 Task: Toggle the global toolbar option in the notebook.
Action: Mouse moved to (44, 395)
Screenshot: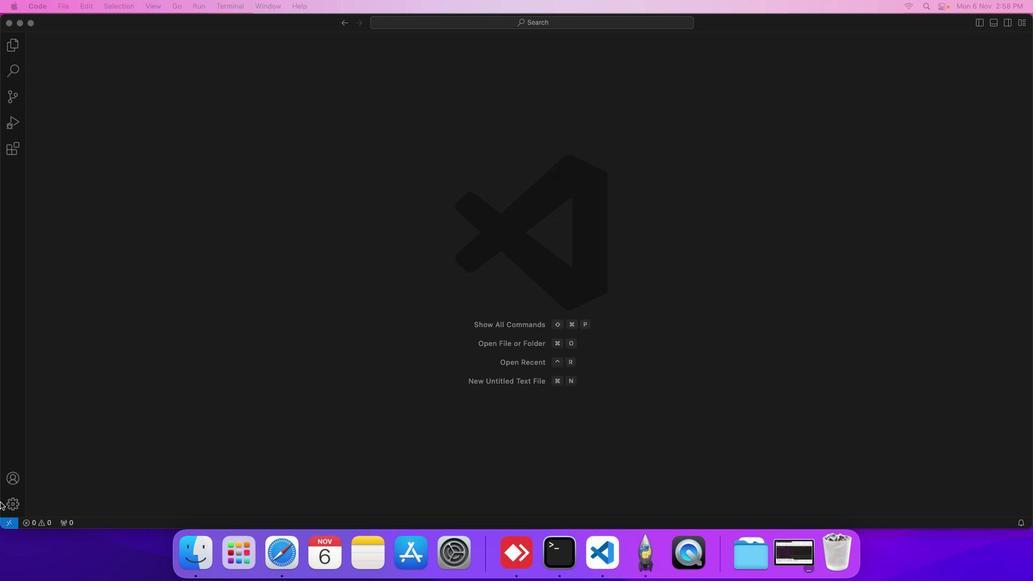 
Action: Mouse pressed left at (44, 395)
Screenshot: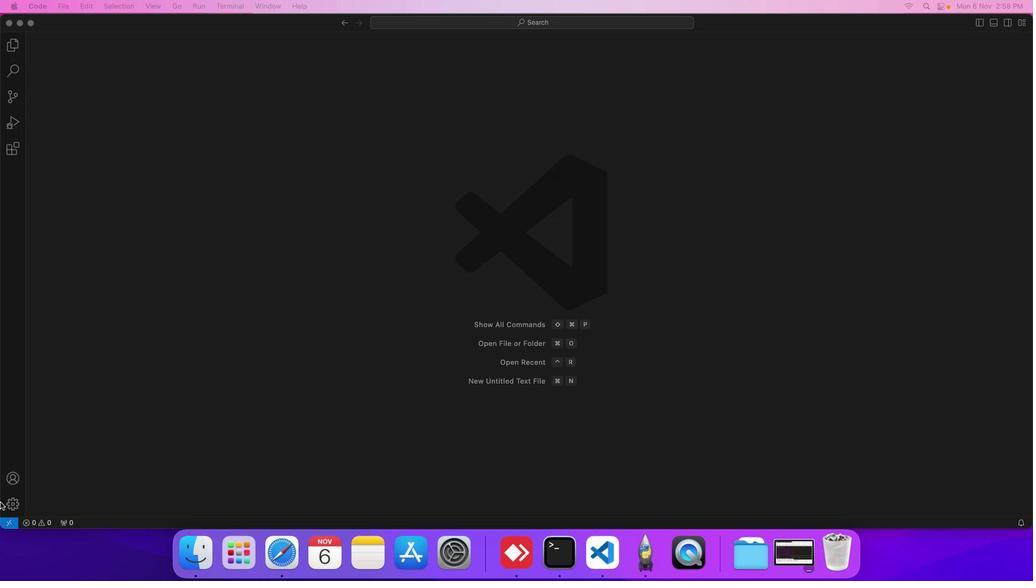 
Action: Mouse moved to (88, 364)
Screenshot: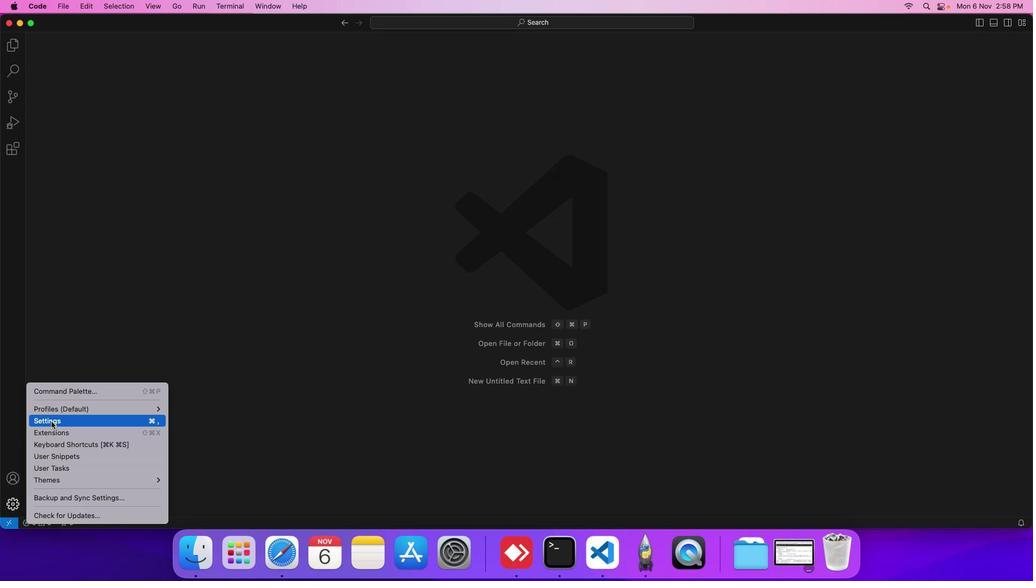 
Action: Mouse pressed left at (88, 364)
Screenshot: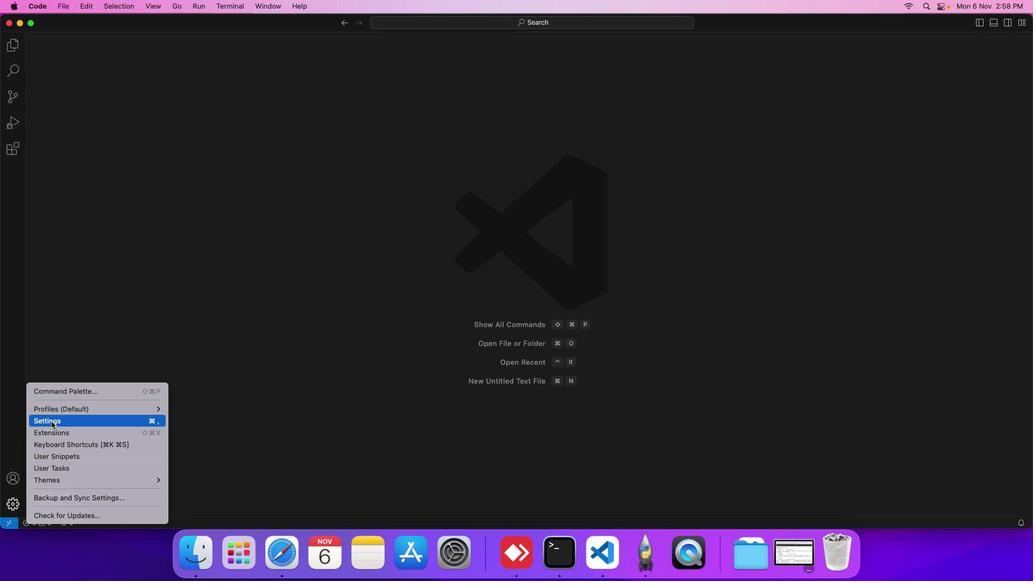 
Action: Mouse moved to (263, 257)
Screenshot: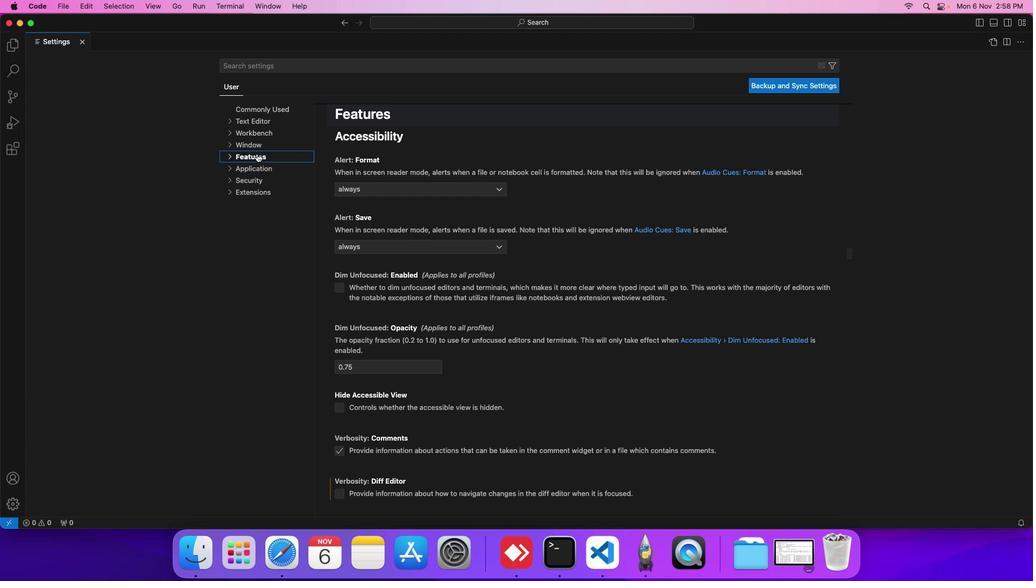 
Action: Mouse pressed left at (263, 257)
Screenshot: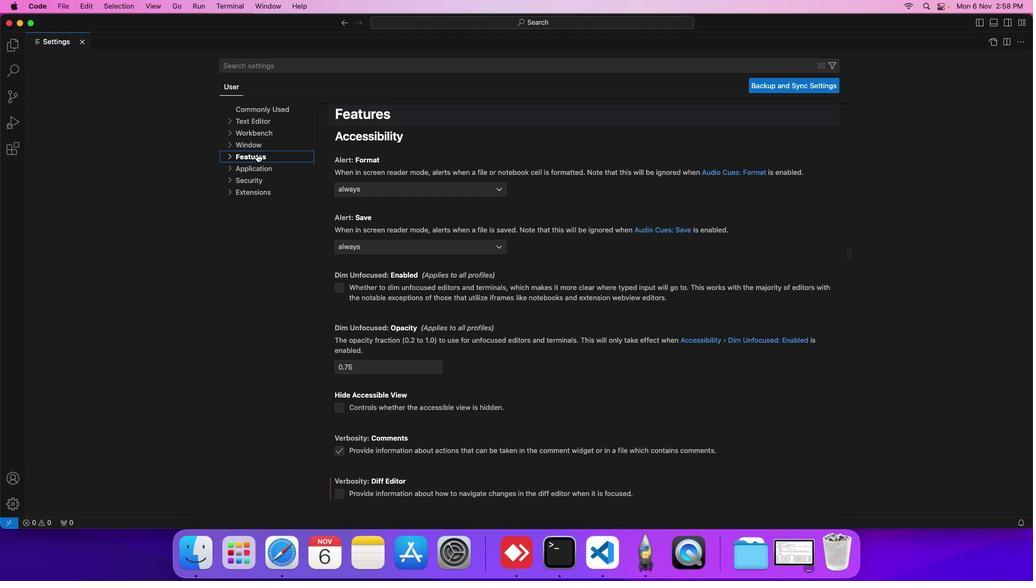 
Action: Mouse moved to (262, 327)
Screenshot: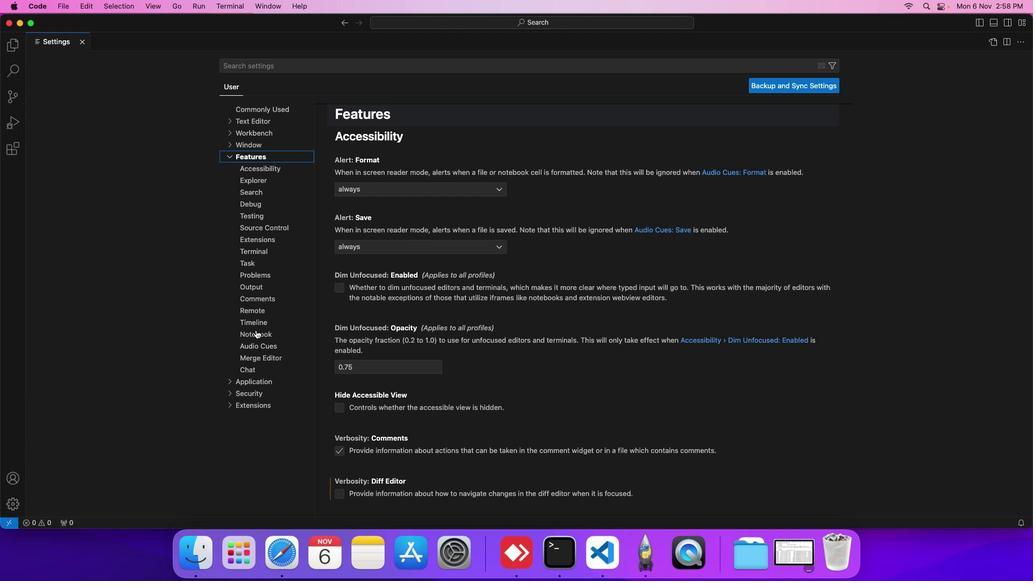 
Action: Mouse pressed left at (262, 327)
Screenshot: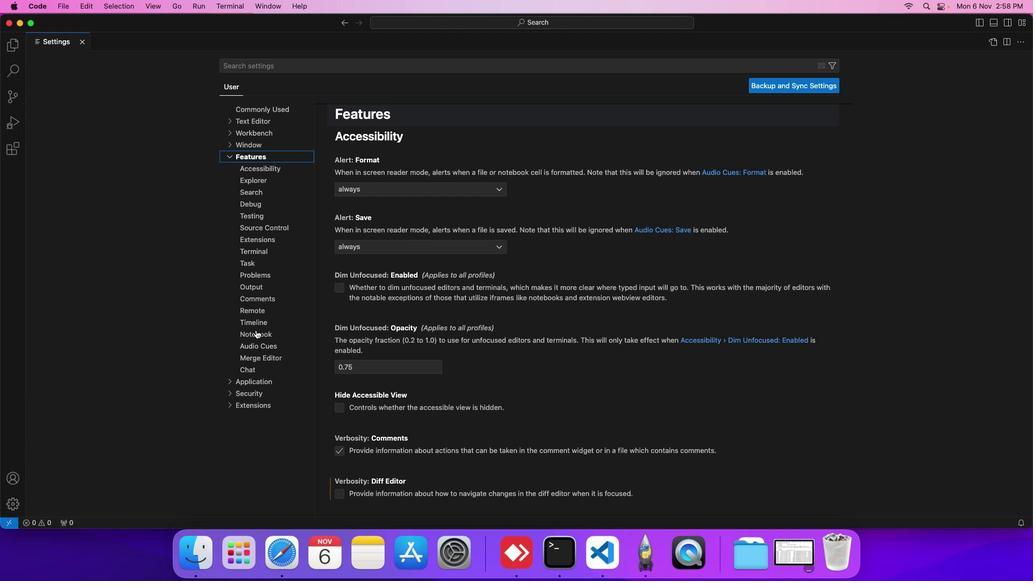 
Action: Mouse moved to (368, 345)
Screenshot: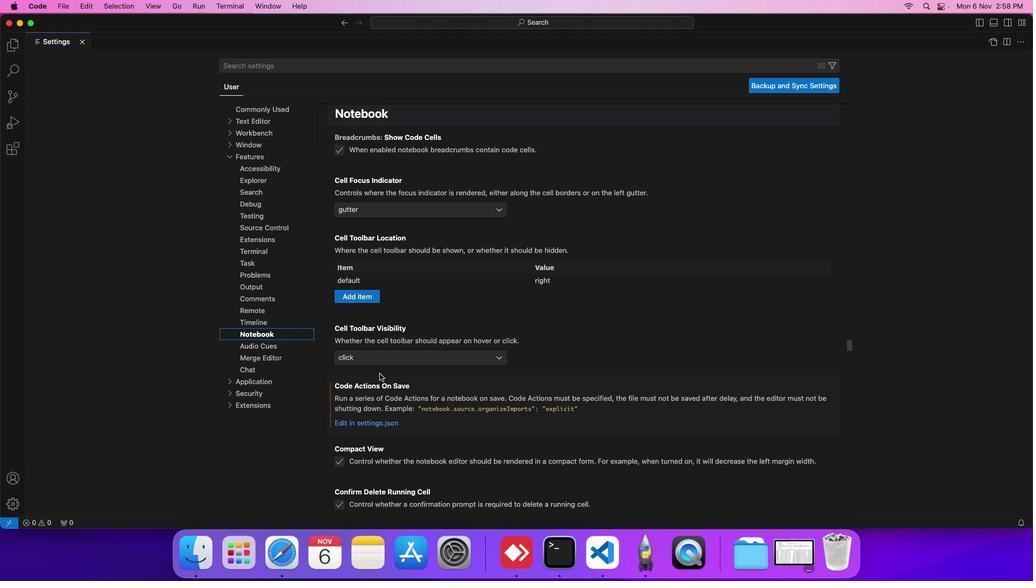 
Action: Mouse scrolled (368, 345) with delta (44, 196)
Screenshot: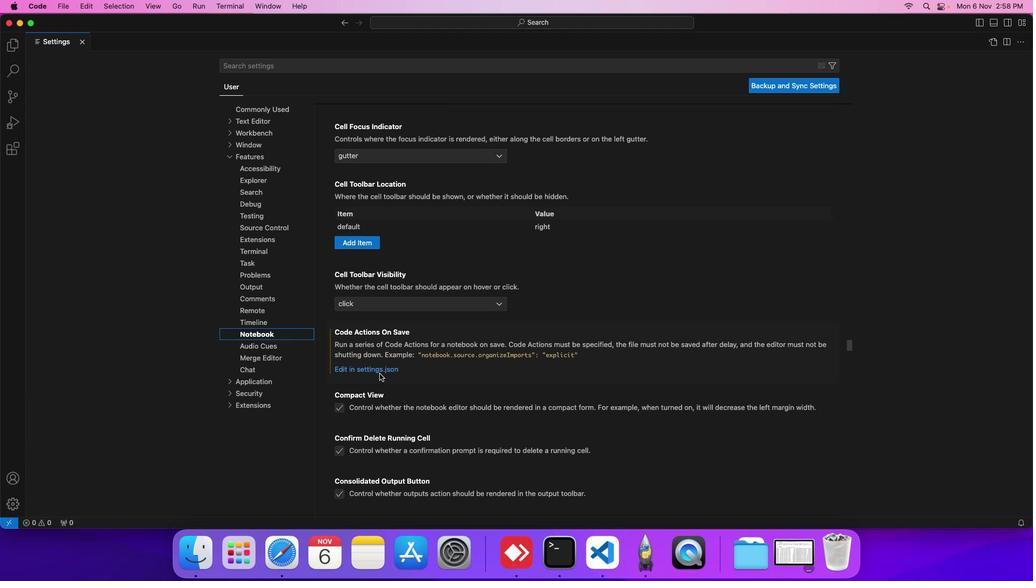 
Action: Mouse scrolled (368, 345) with delta (44, 196)
Screenshot: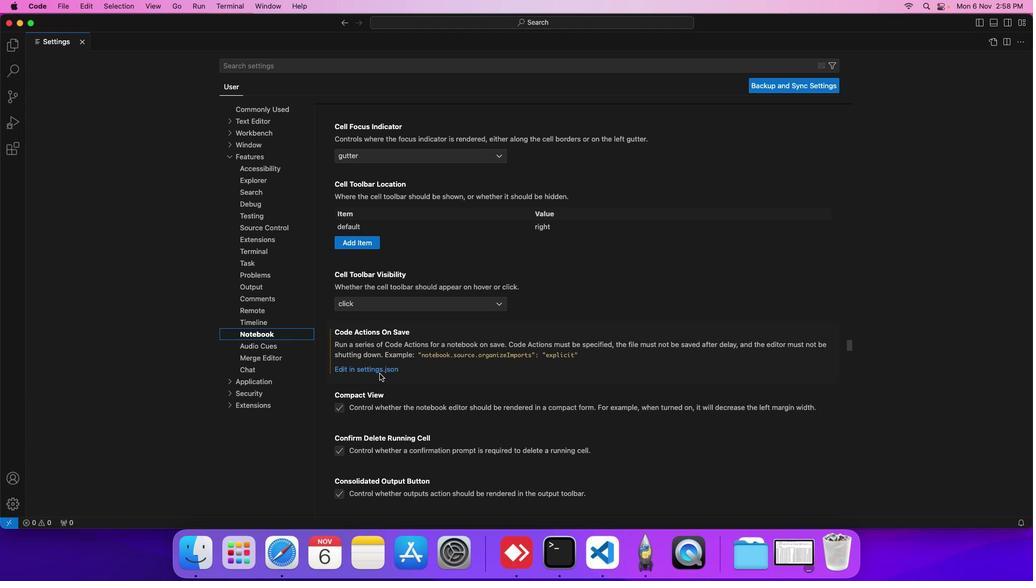 
Action: Mouse moved to (368, 345)
Screenshot: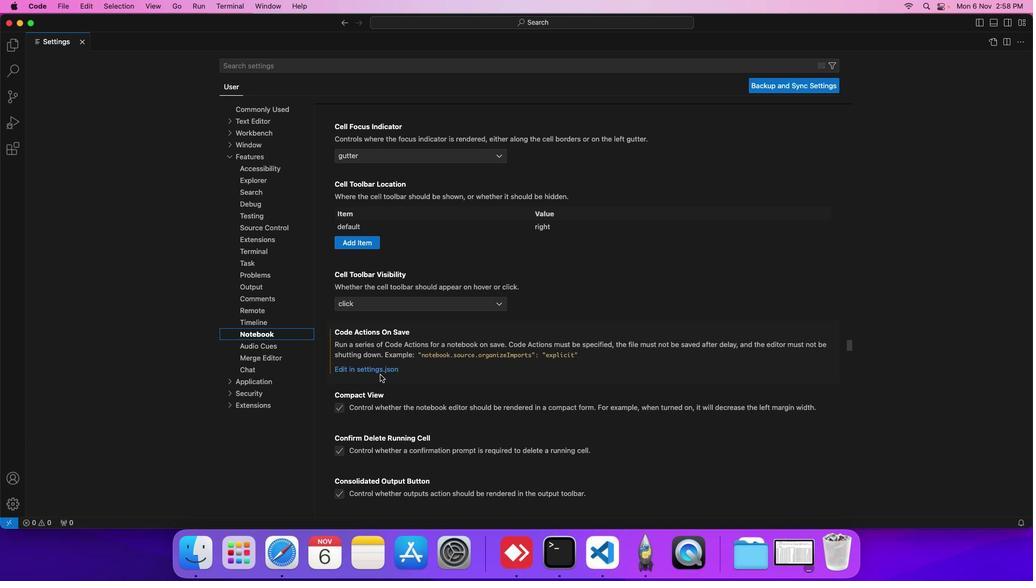 
Action: Mouse scrolled (368, 345) with delta (44, 196)
Screenshot: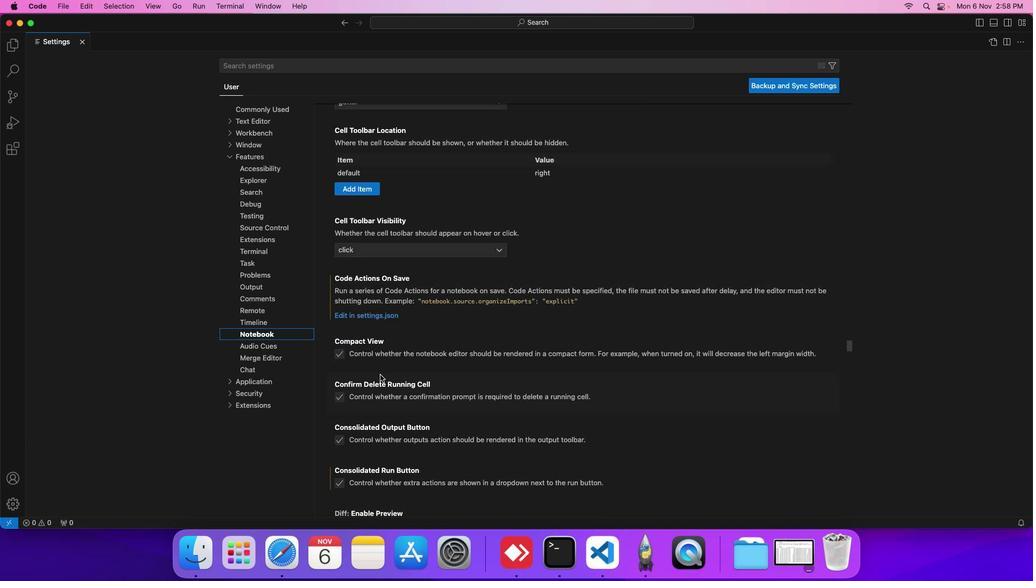 
Action: Mouse scrolled (368, 345) with delta (44, 196)
Screenshot: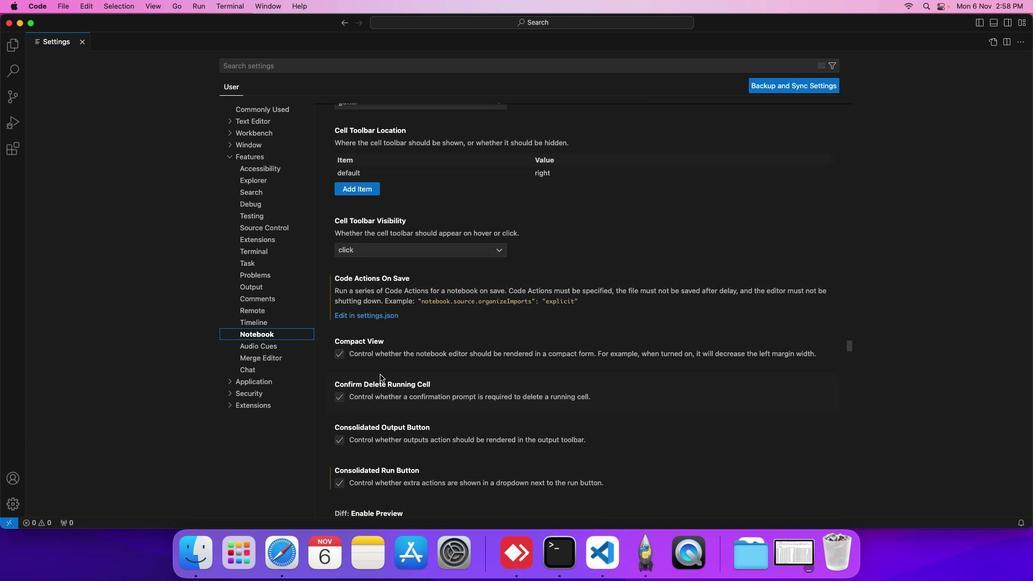 
Action: Mouse scrolled (368, 345) with delta (44, 196)
Screenshot: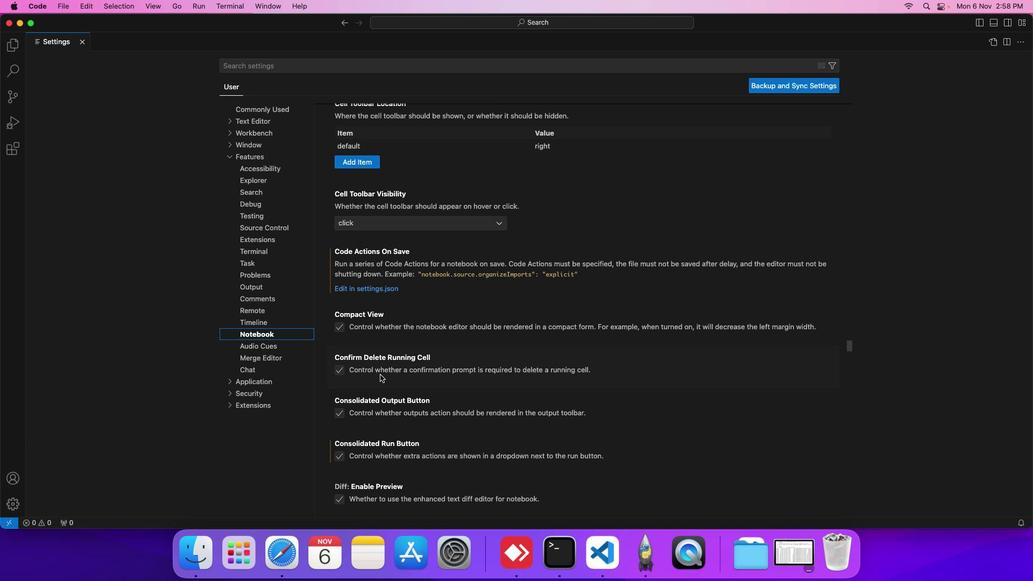 
Action: Mouse scrolled (368, 345) with delta (44, 196)
Screenshot: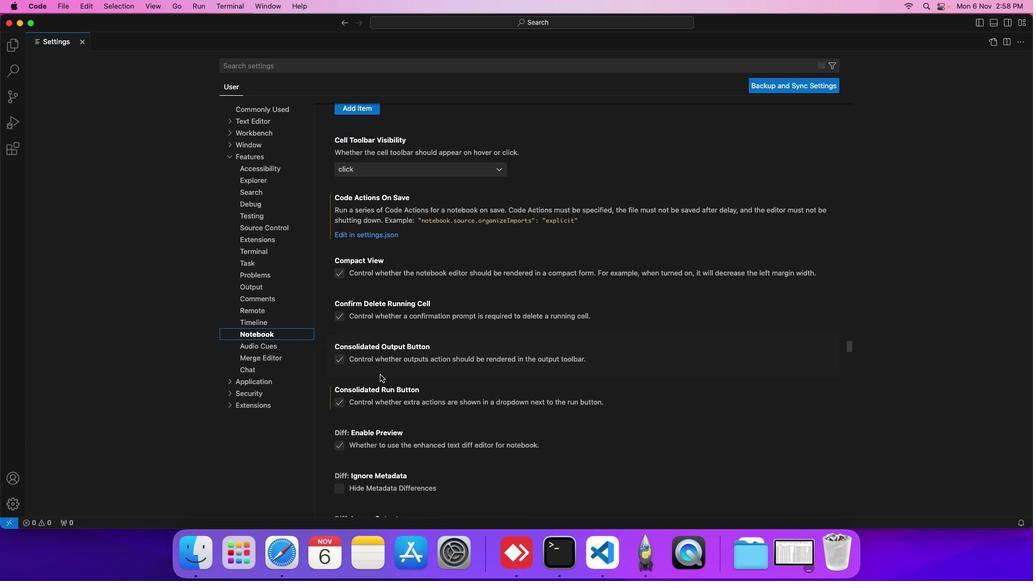 
Action: Mouse scrolled (368, 345) with delta (44, 196)
Screenshot: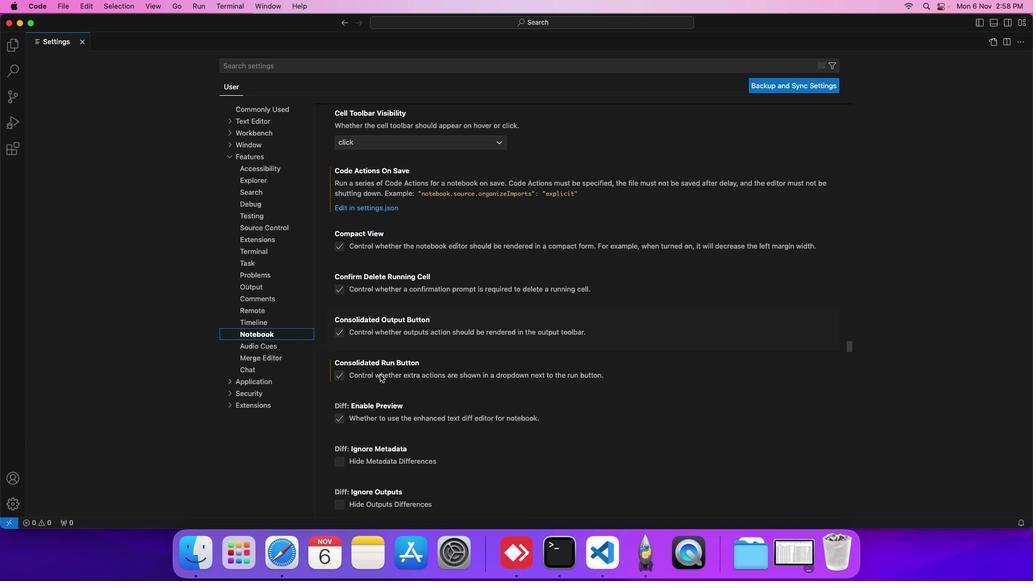 
Action: Mouse scrolled (368, 345) with delta (44, 196)
Screenshot: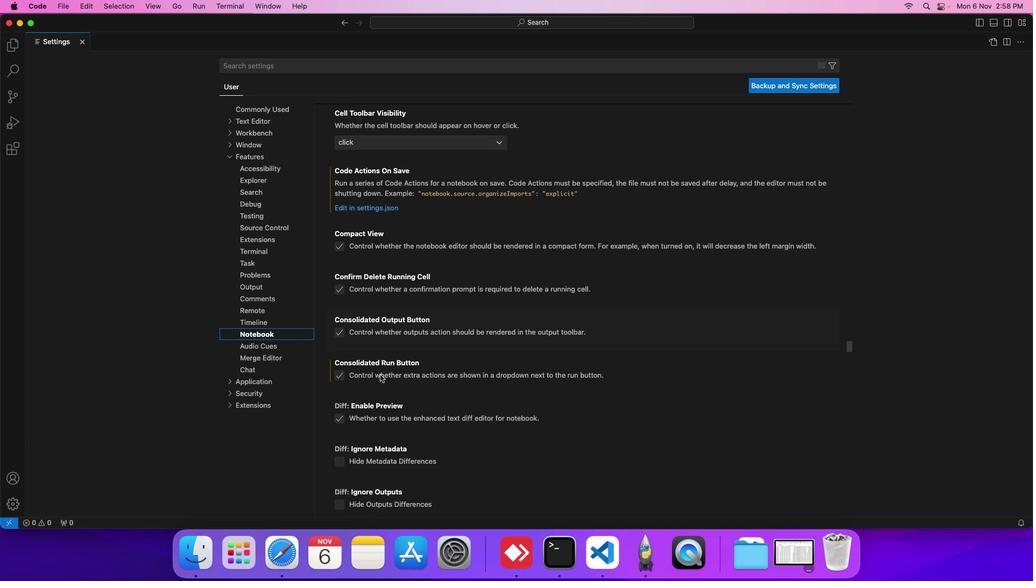 
Action: Mouse scrolled (368, 345) with delta (44, 196)
Screenshot: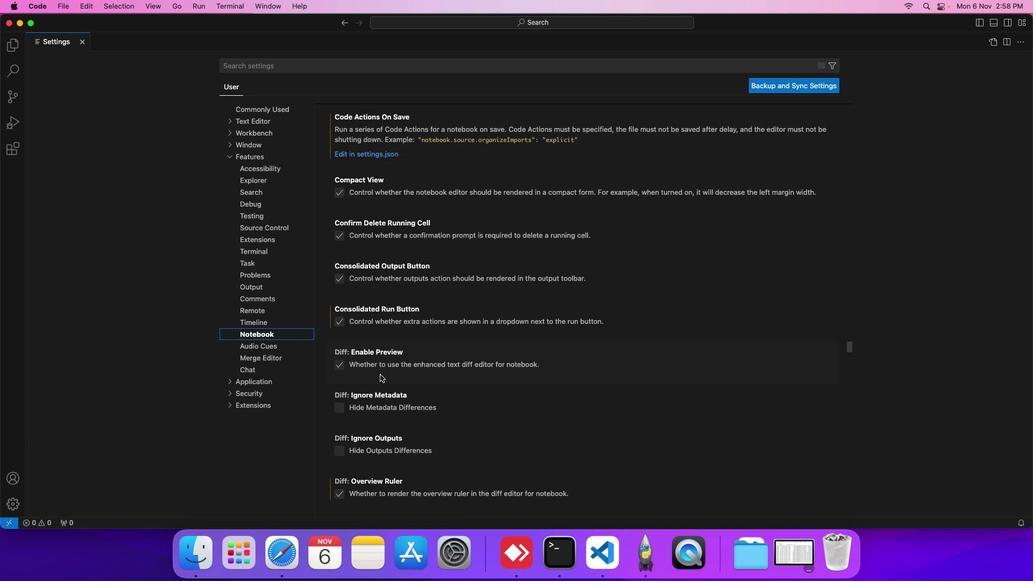 
Action: Mouse scrolled (368, 345) with delta (44, 196)
Screenshot: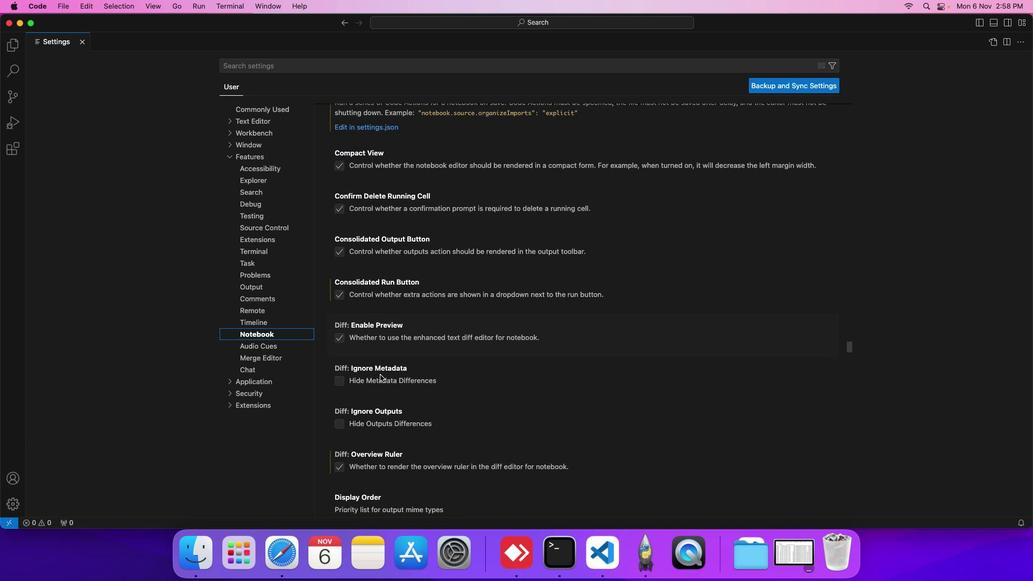 
Action: Mouse scrolled (368, 345) with delta (44, 196)
Screenshot: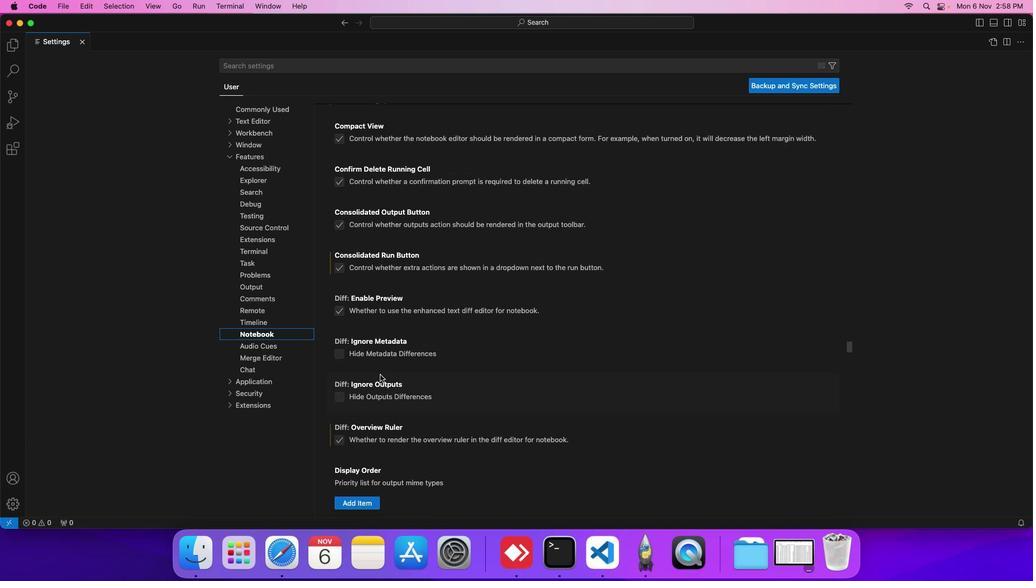 
Action: Mouse scrolled (368, 345) with delta (44, 196)
Screenshot: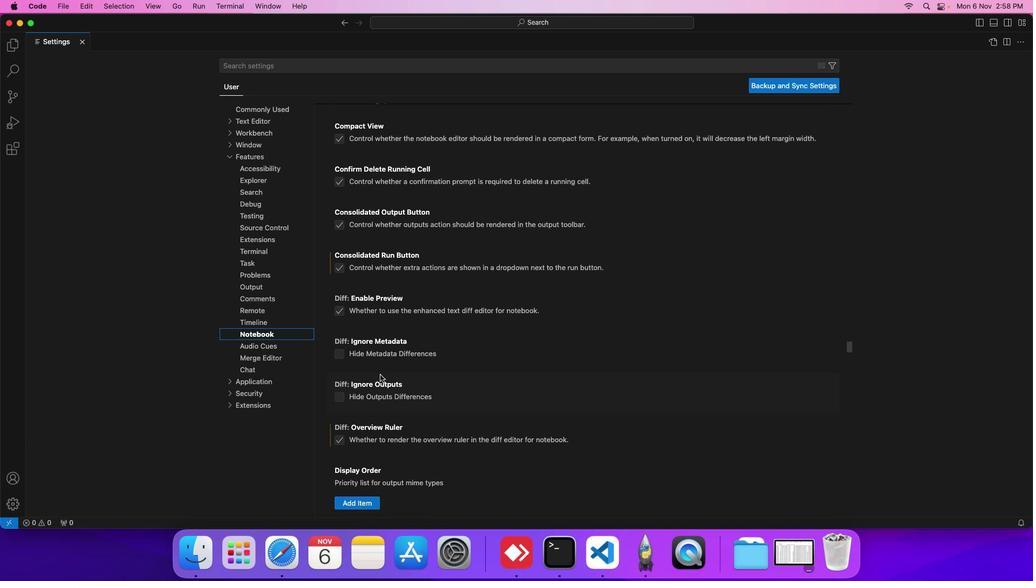 
Action: Mouse scrolled (368, 345) with delta (44, 196)
Screenshot: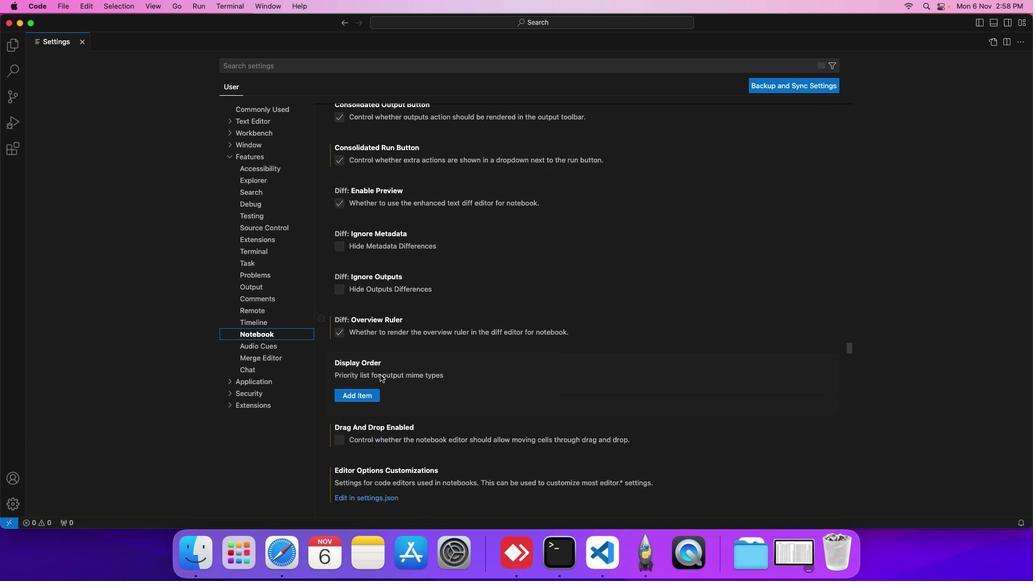 
Action: Mouse scrolled (368, 345) with delta (44, 196)
Screenshot: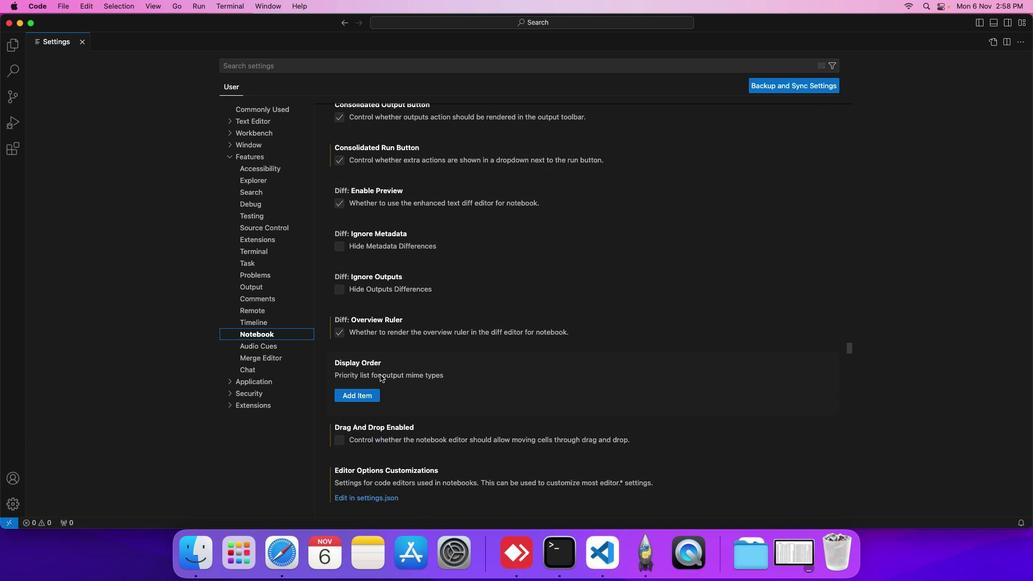
Action: Mouse scrolled (368, 345) with delta (44, 196)
Screenshot: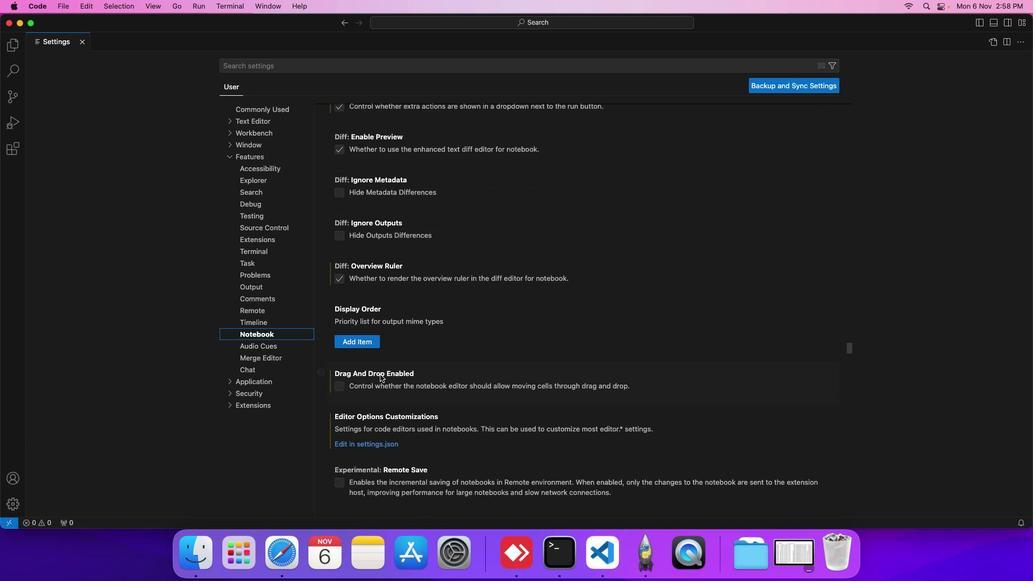 
Action: Mouse scrolled (368, 345) with delta (44, 196)
Screenshot: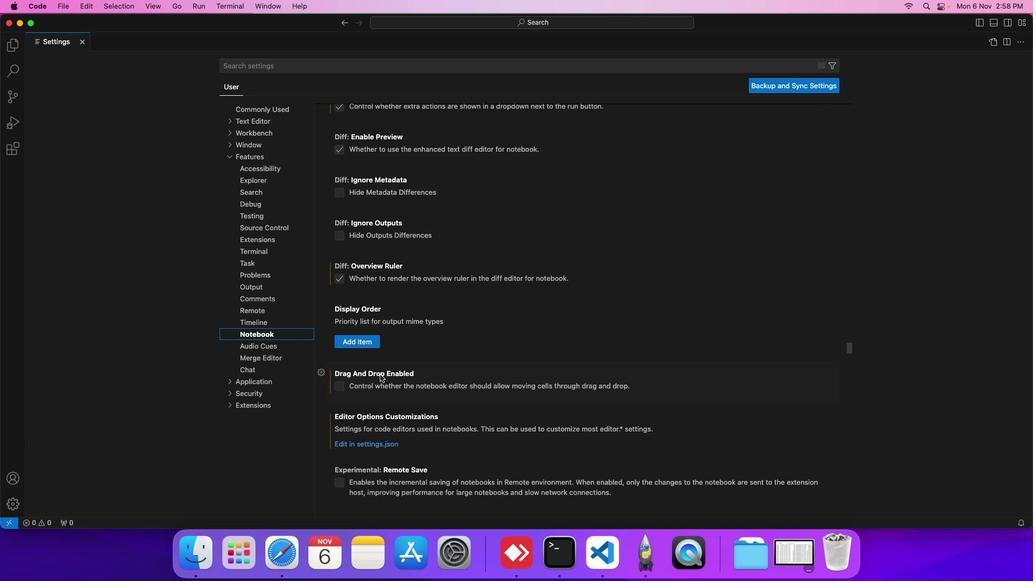 
Action: Mouse scrolled (368, 345) with delta (44, 196)
Screenshot: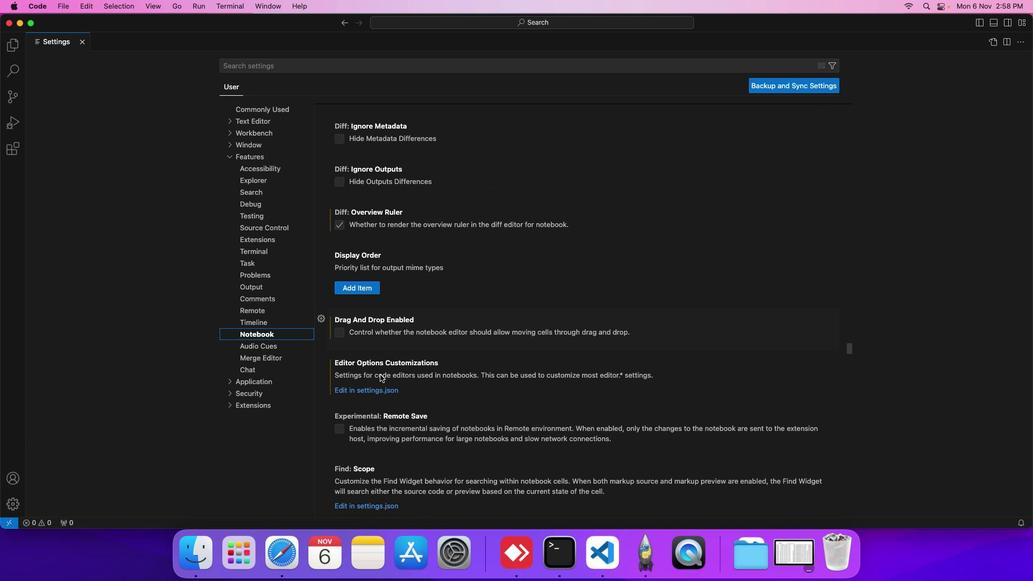 
Action: Mouse scrolled (368, 345) with delta (44, 196)
Screenshot: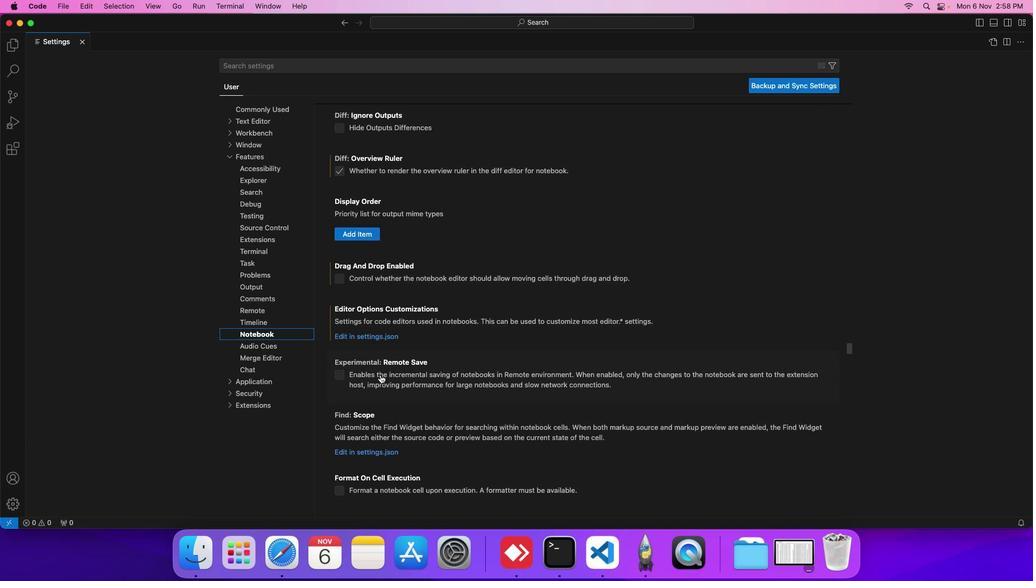 
Action: Mouse scrolled (368, 345) with delta (44, 196)
Screenshot: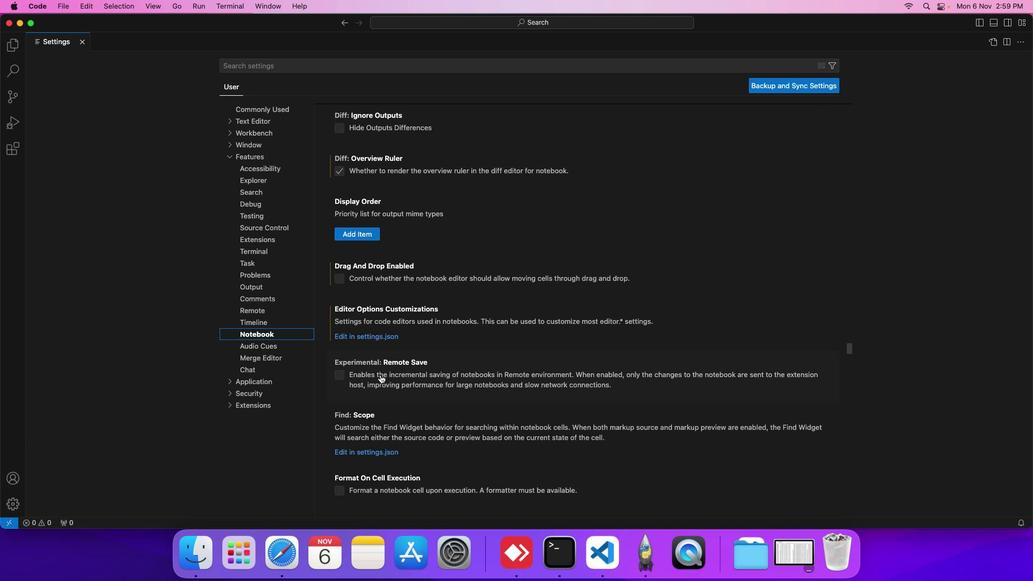 
Action: Mouse scrolled (368, 345) with delta (44, 196)
Screenshot: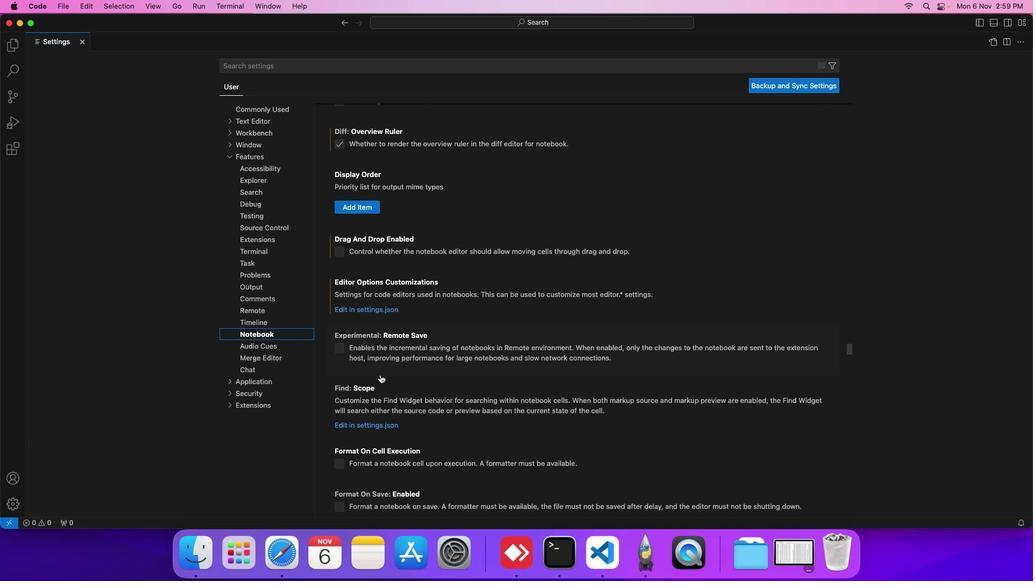 
Action: Mouse scrolled (368, 345) with delta (44, 196)
Screenshot: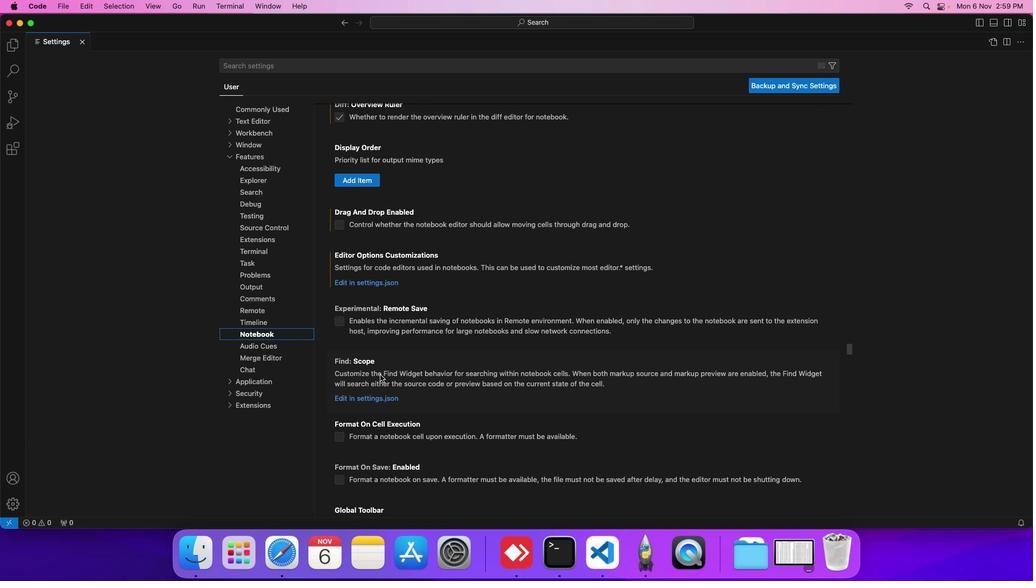 
Action: Mouse scrolled (368, 345) with delta (44, 196)
Screenshot: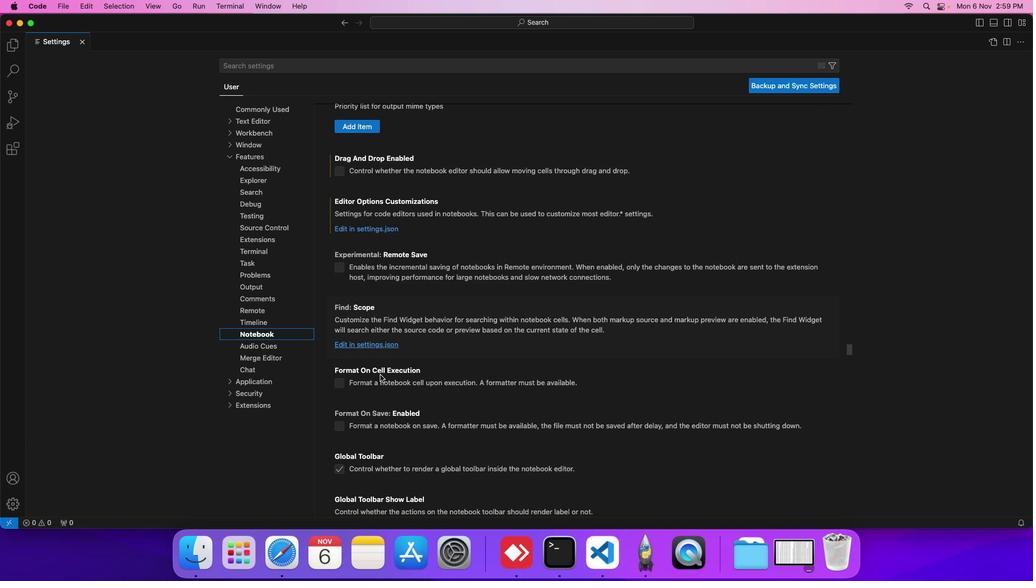 
Action: Mouse scrolled (368, 345) with delta (44, 196)
Screenshot: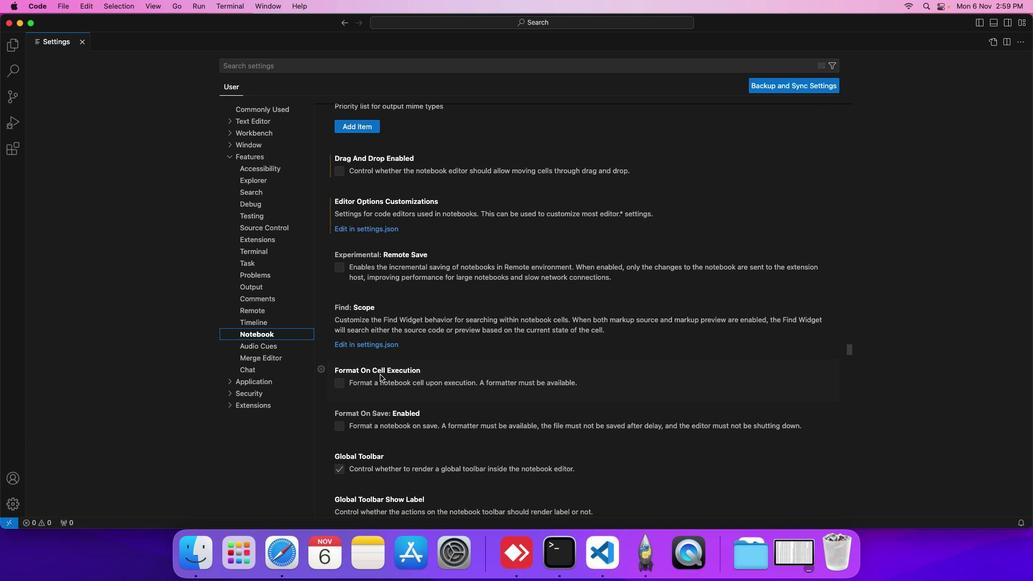 
Action: Mouse scrolled (368, 345) with delta (44, 196)
Screenshot: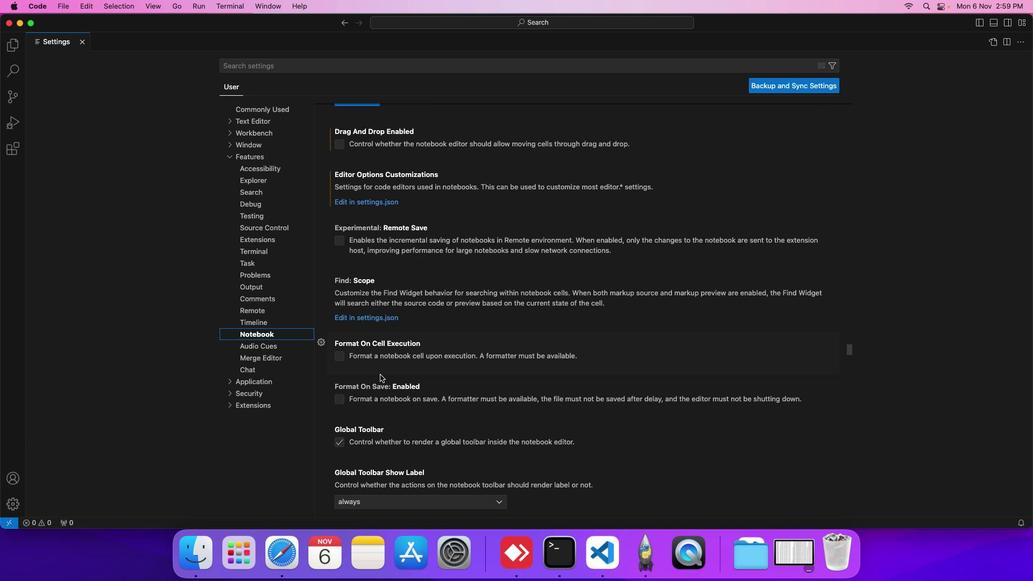 
Action: Mouse scrolled (368, 345) with delta (44, 196)
Screenshot: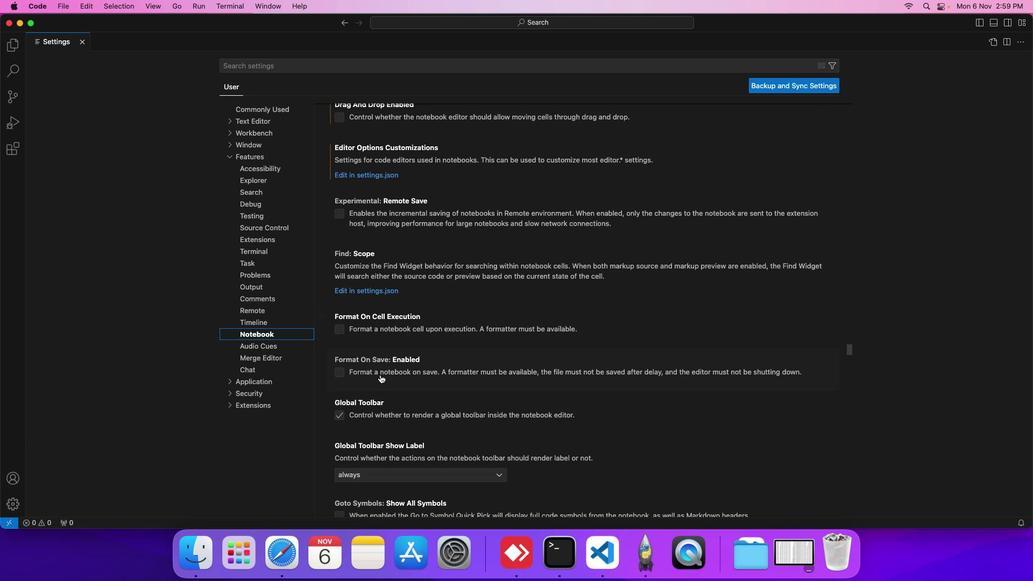 
Action: Mouse scrolled (368, 345) with delta (44, 196)
Screenshot: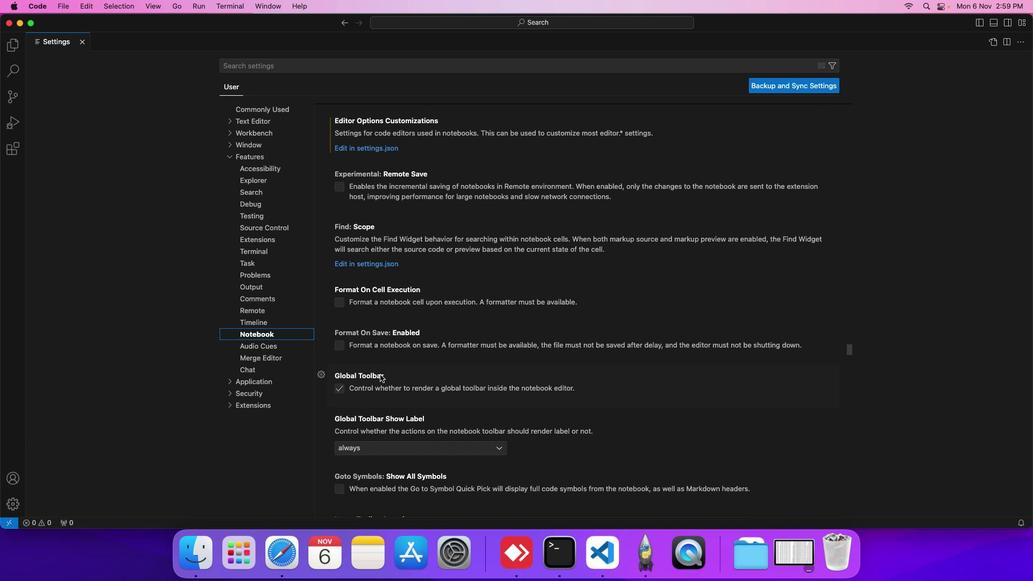 
Action: Mouse scrolled (368, 345) with delta (44, 196)
Screenshot: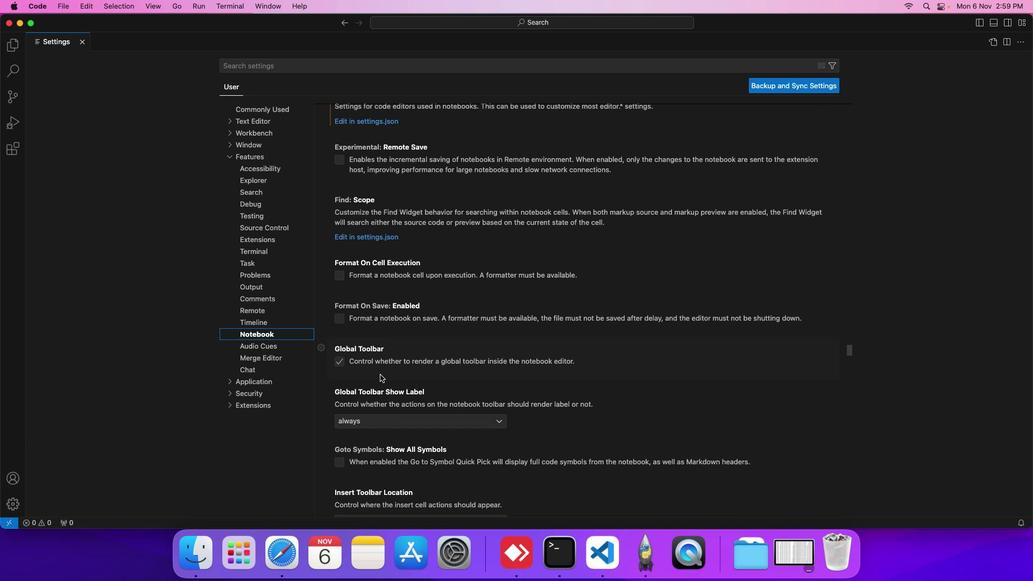 
Action: Mouse scrolled (368, 345) with delta (44, 196)
Screenshot: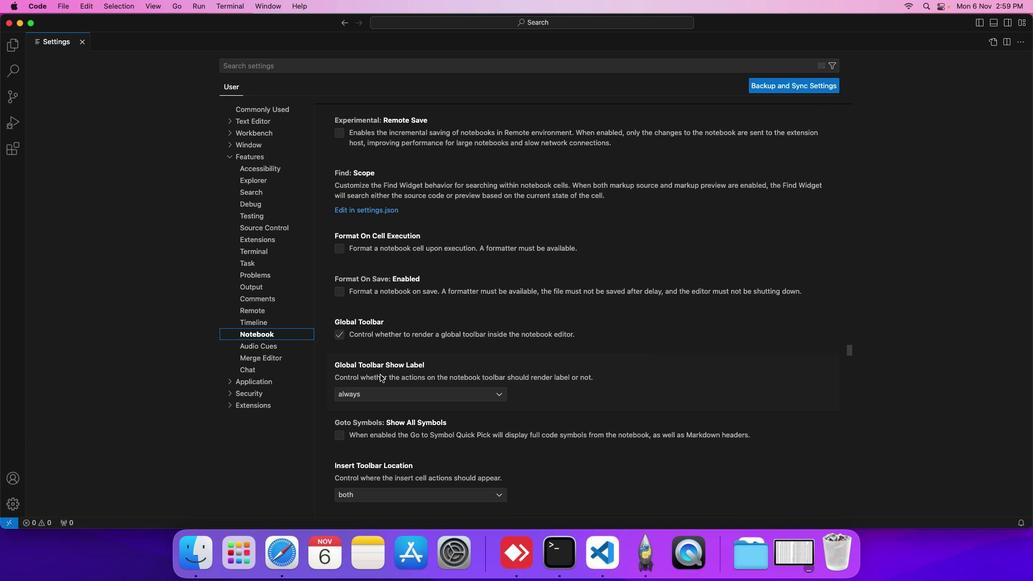 
Action: Mouse moved to (333, 330)
Screenshot: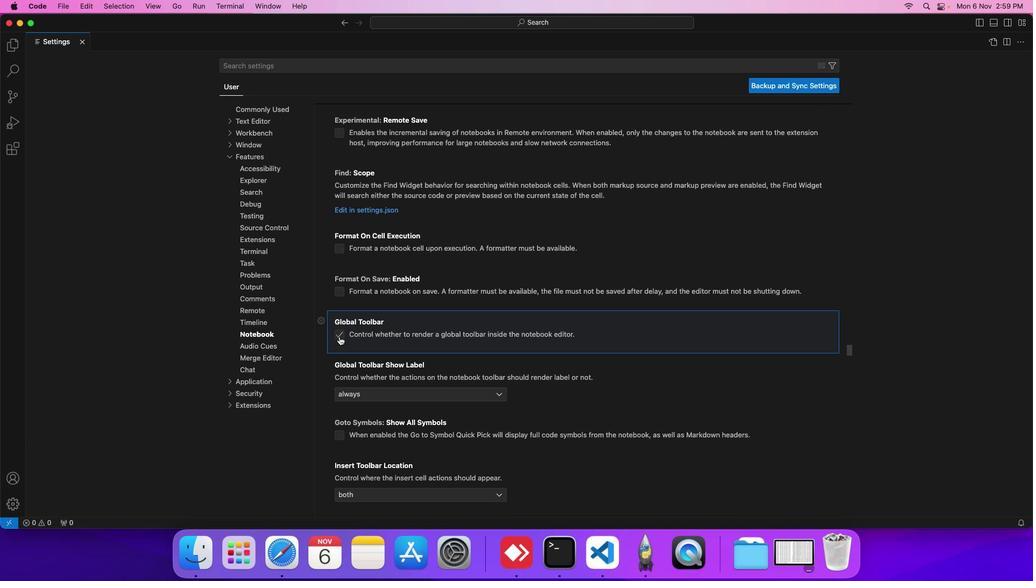
Action: Mouse pressed left at (333, 330)
Screenshot: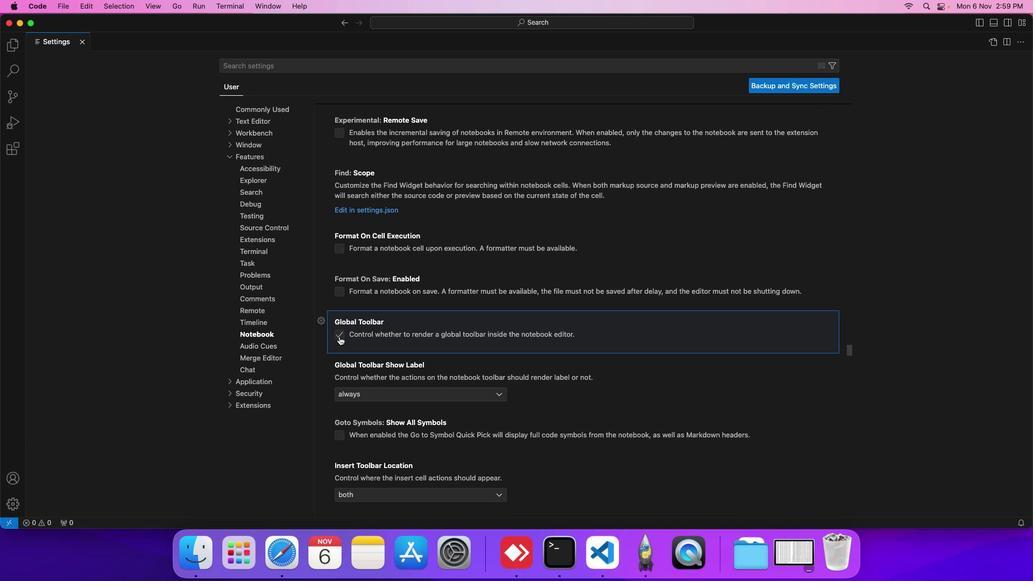 
Action: Mouse moved to (349, 332)
Screenshot: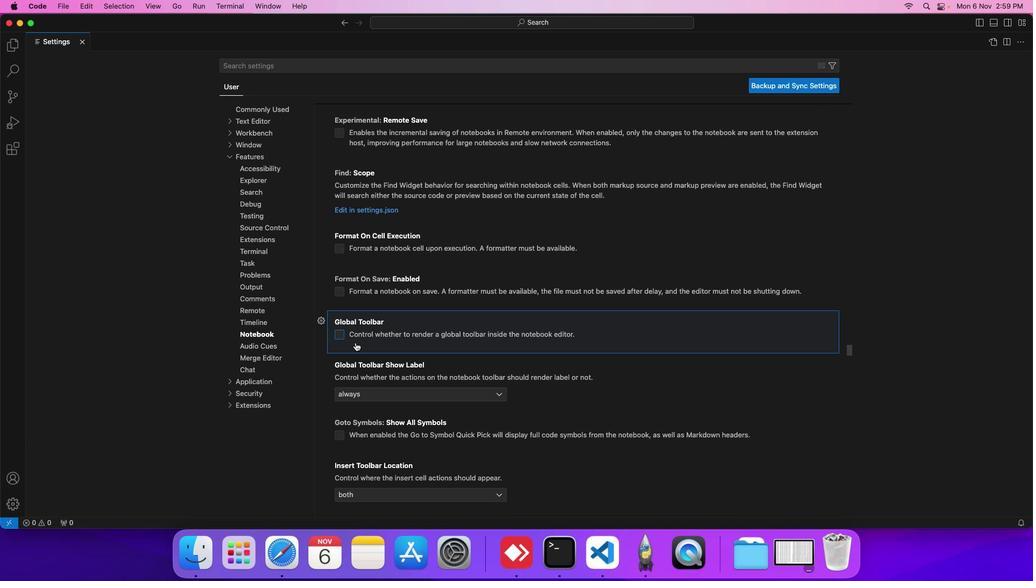 
